 Task: Check the percentage active listings of dock in the last 3 years.
Action: Mouse moved to (854, 213)
Screenshot: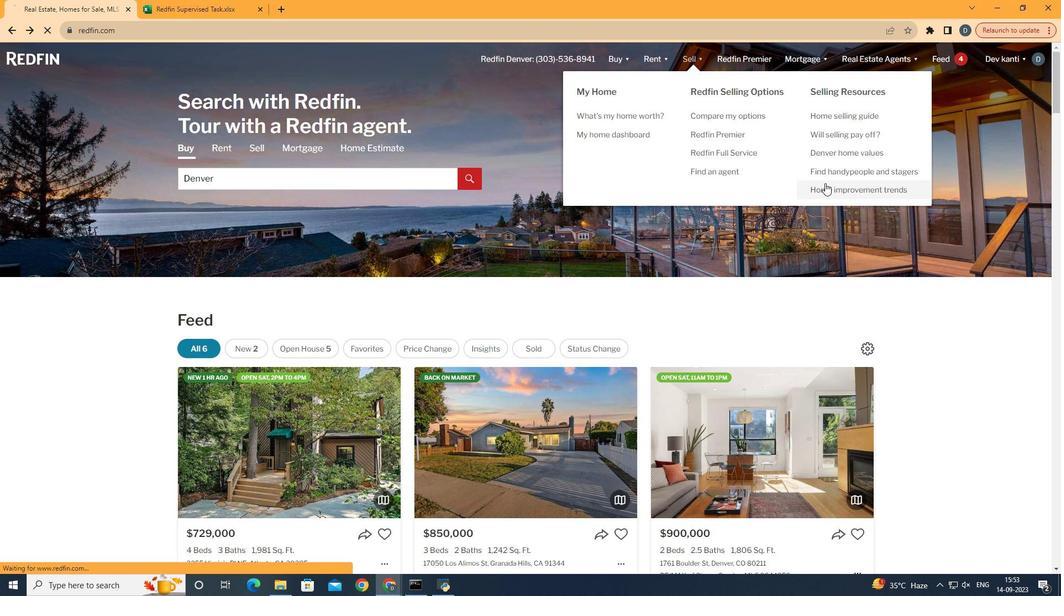 
Action: Mouse pressed left at (854, 213)
Screenshot: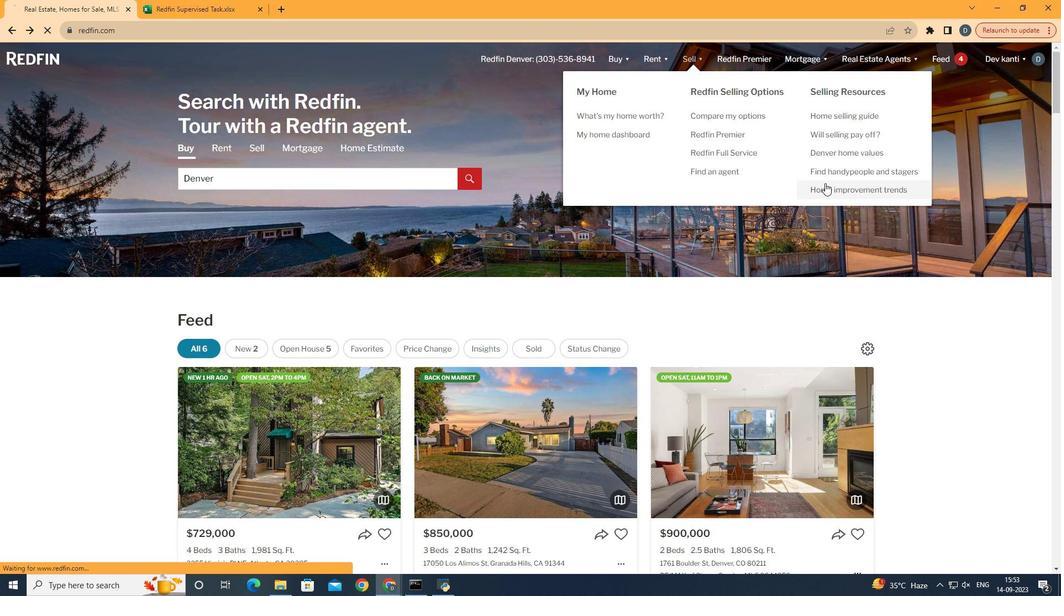 
Action: Mouse moved to (296, 245)
Screenshot: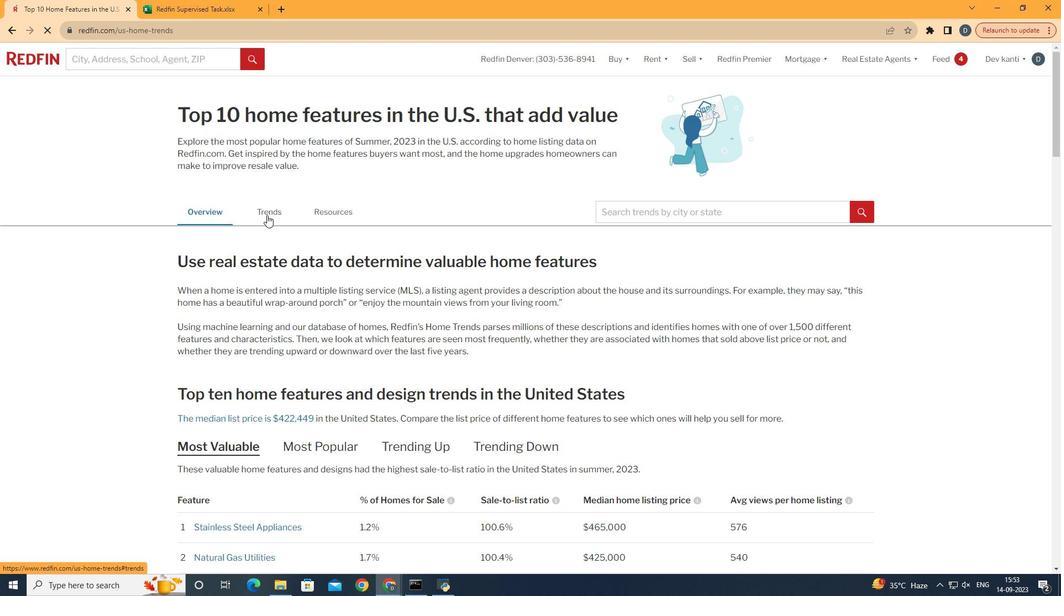 
Action: Mouse pressed left at (296, 245)
Screenshot: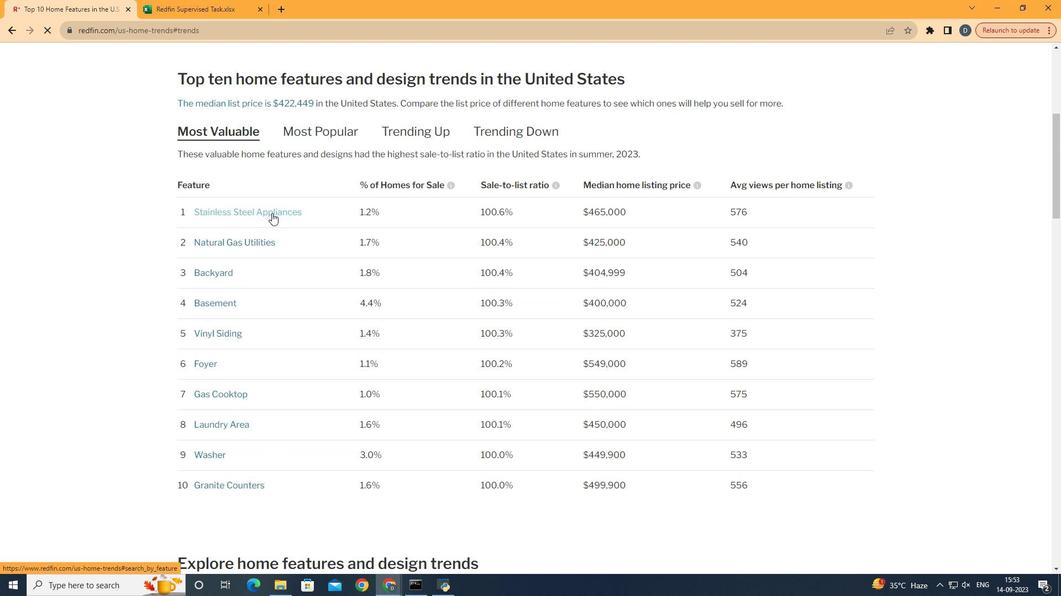 
Action: Mouse moved to (425, 350)
Screenshot: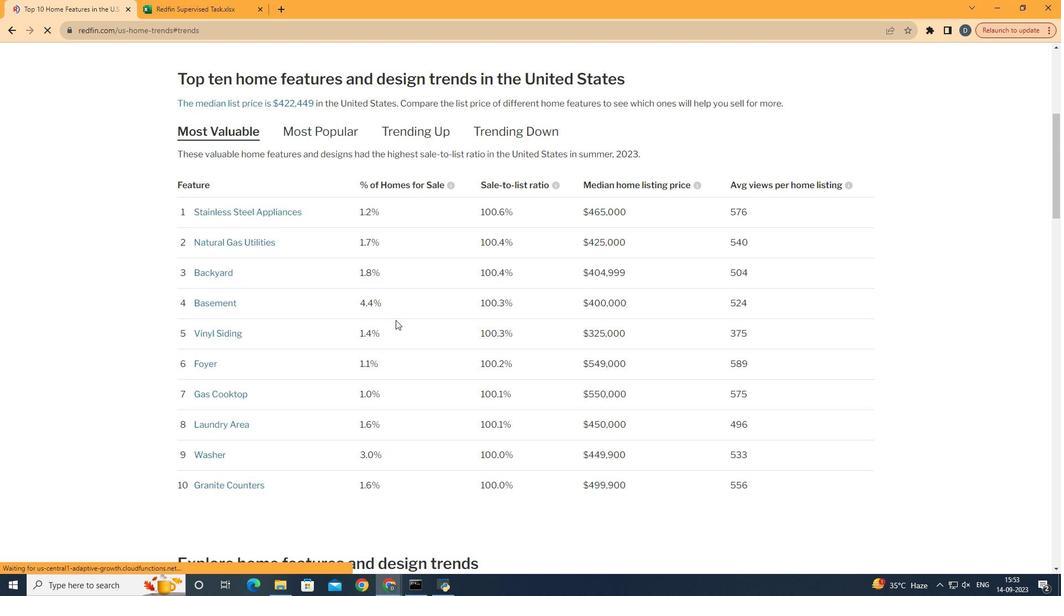 
Action: Mouse scrolled (425, 349) with delta (0, 0)
Screenshot: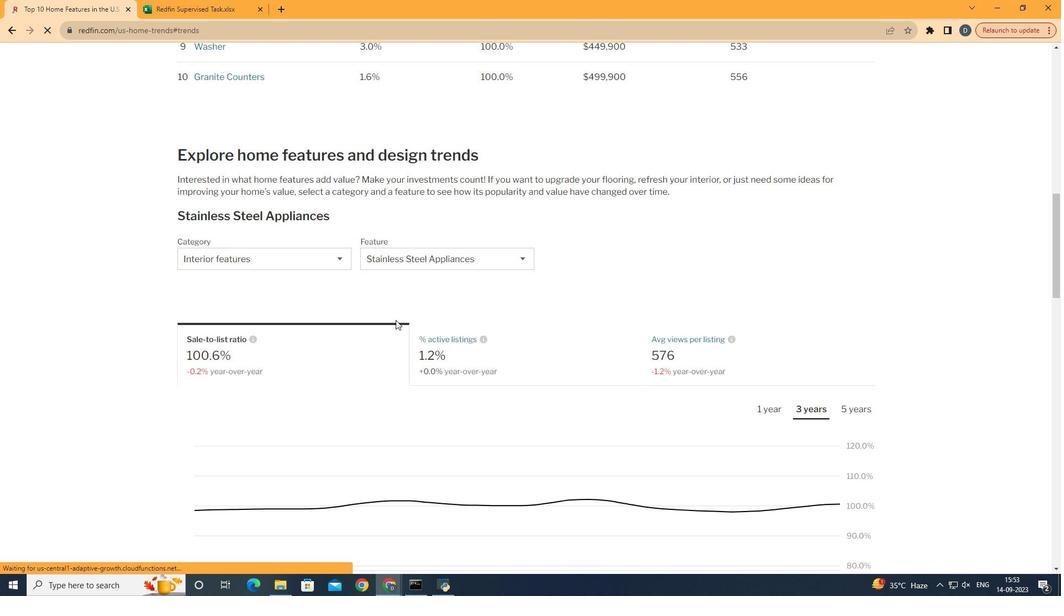 
Action: Mouse scrolled (425, 349) with delta (0, 0)
Screenshot: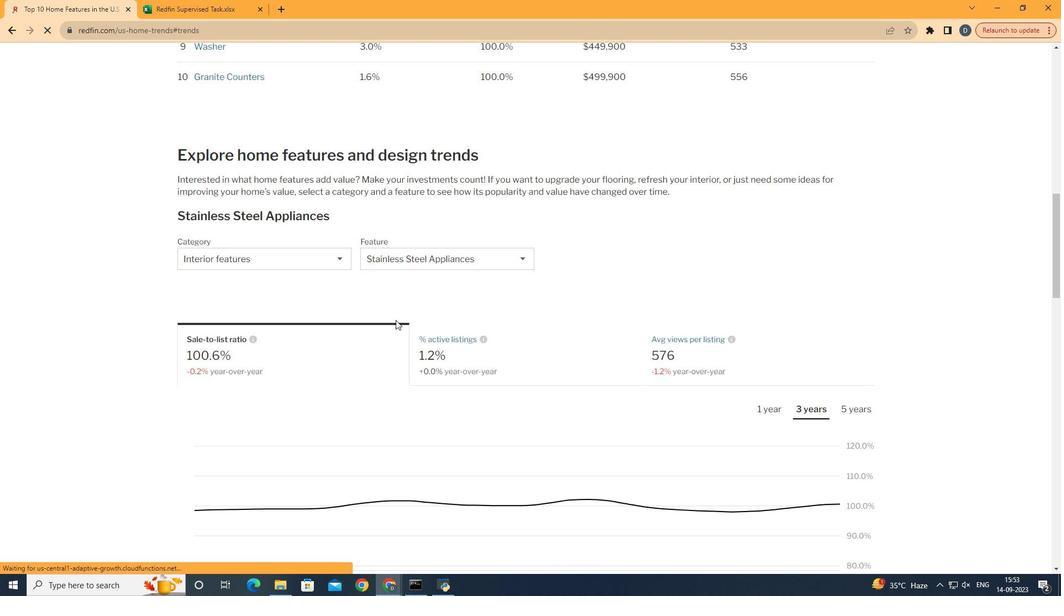 
Action: Mouse scrolled (425, 349) with delta (0, 0)
Screenshot: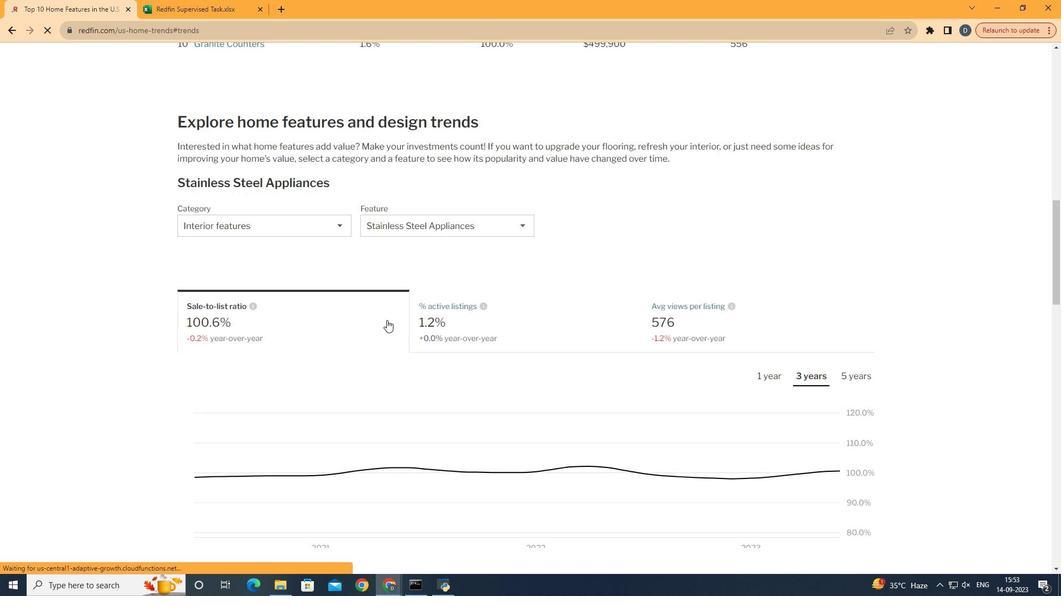 
Action: Mouse scrolled (425, 349) with delta (0, 0)
Screenshot: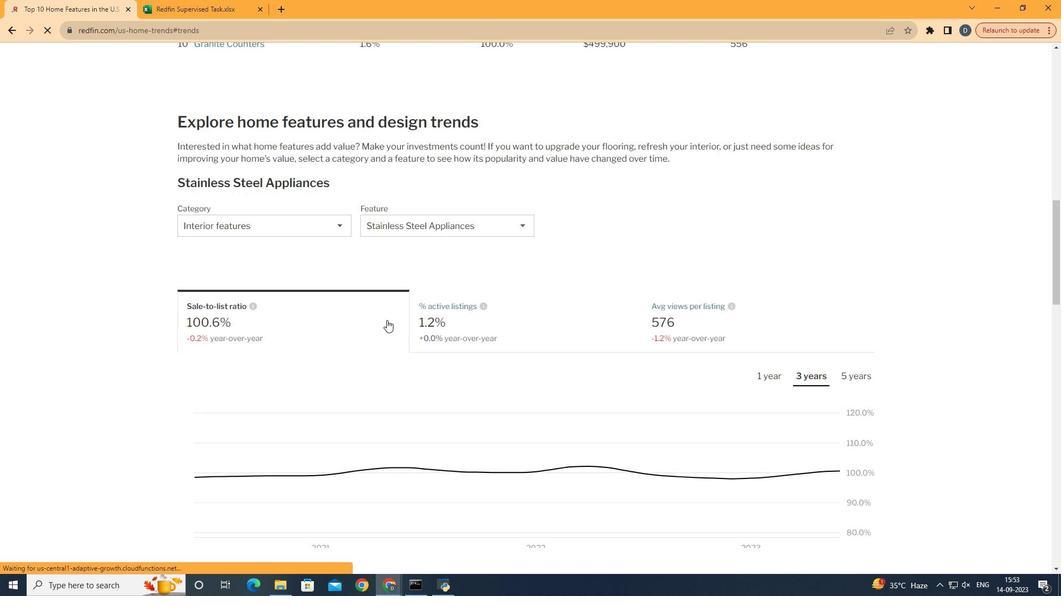 
Action: Mouse scrolled (425, 349) with delta (0, 0)
Screenshot: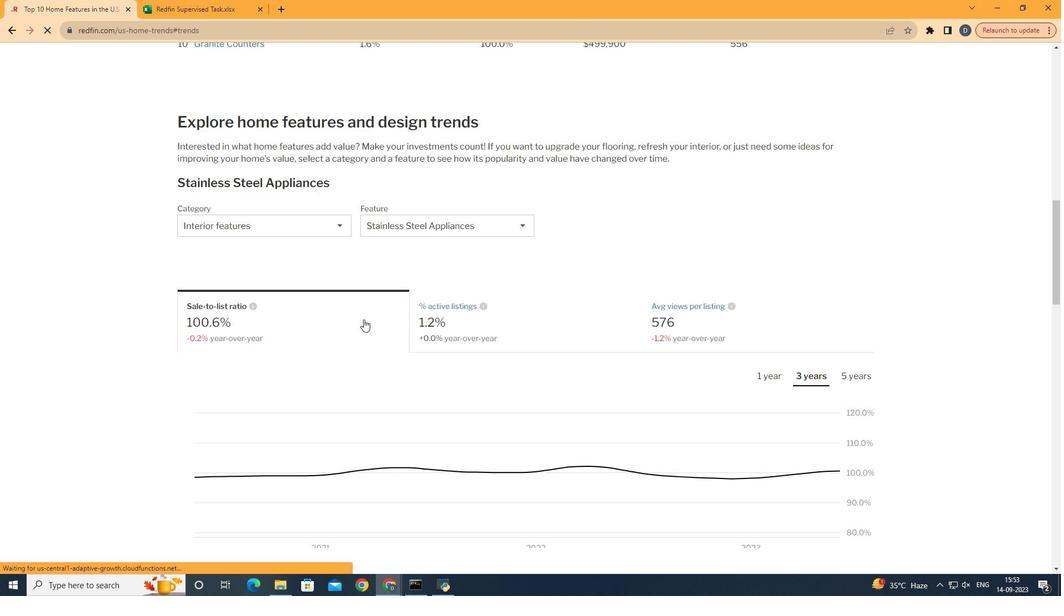 
Action: Mouse scrolled (425, 349) with delta (0, 0)
Screenshot: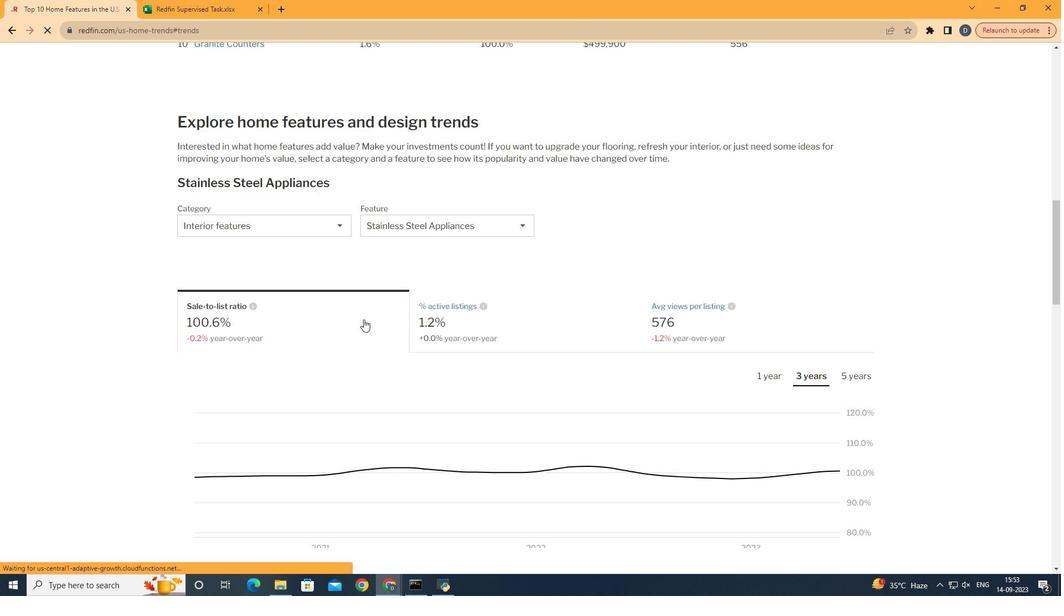 
Action: Mouse scrolled (425, 349) with delta (0, 0)
Screenshot: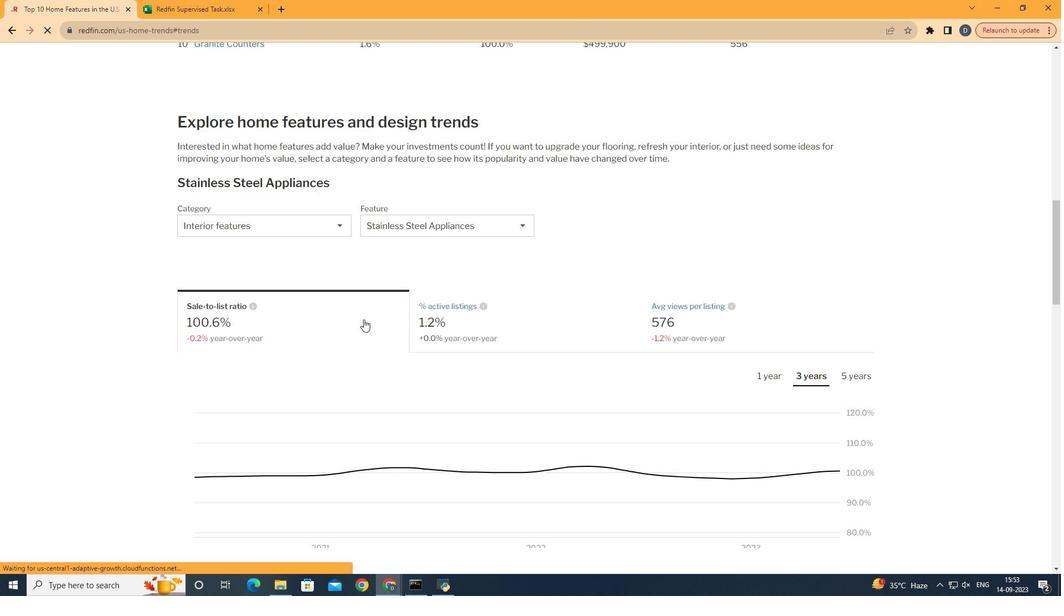 
Action: Mouse scrolled (425, 349) with delta (0, 0)
Screenshot: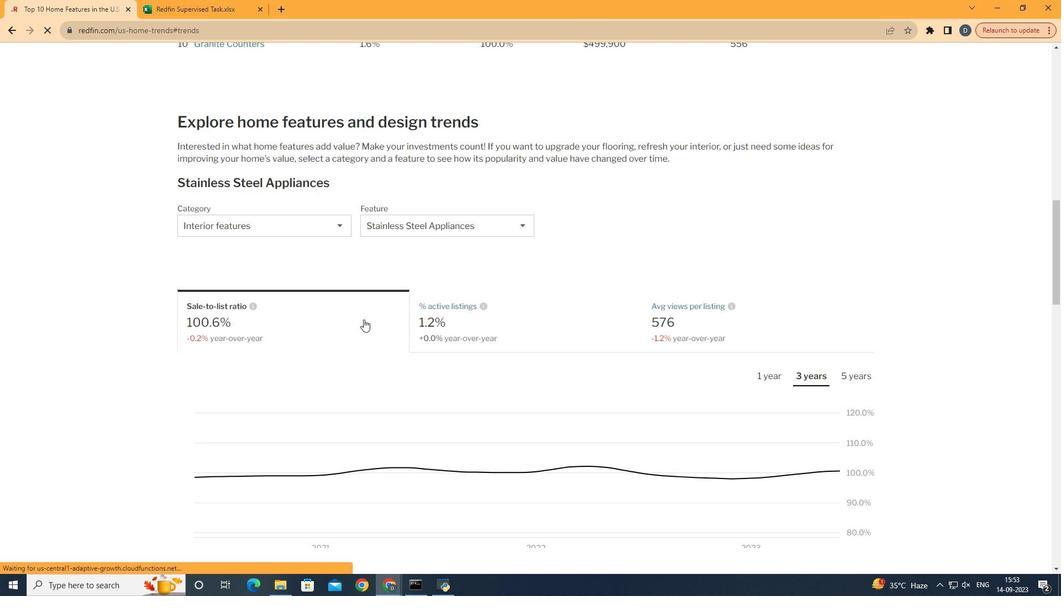 
Action: Mouse moved to (335, 246)
Screenshot: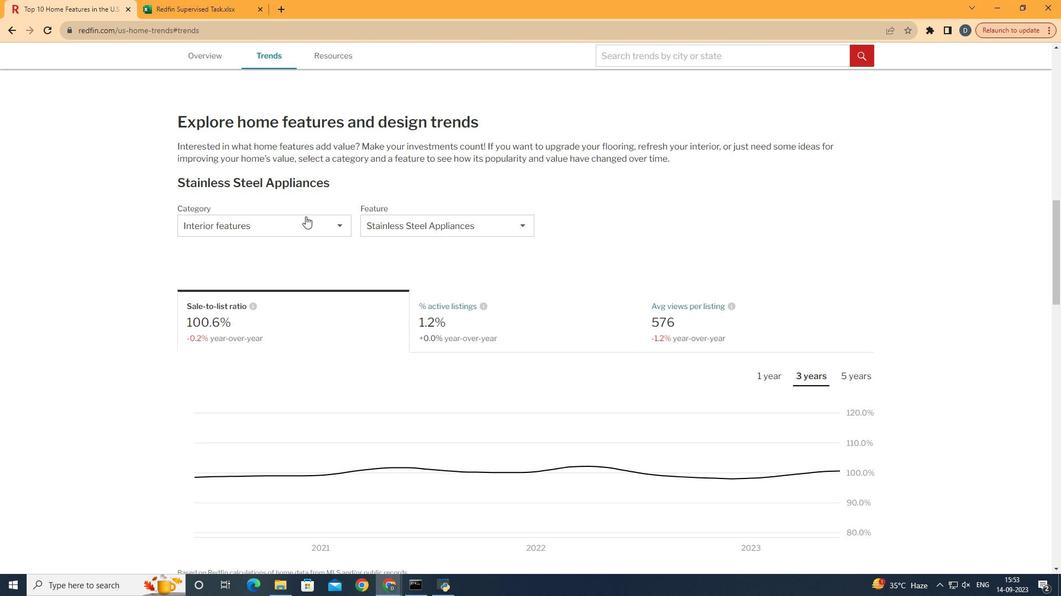 
Action: Mouse pressed left at (335, 246)
Screenshot: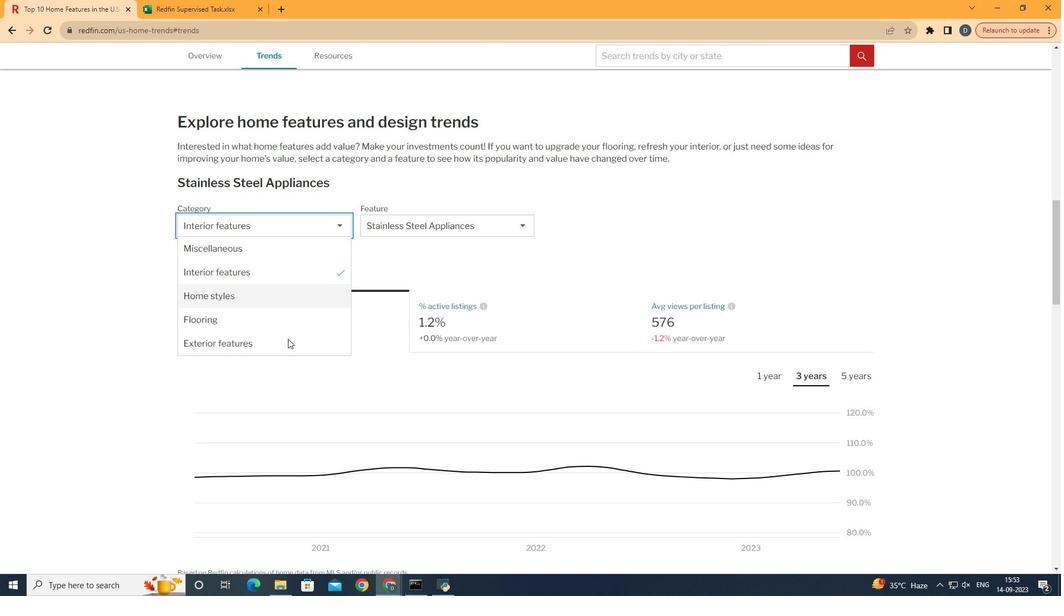 
Action: Mouse moved to (317, 375)
Screenshot: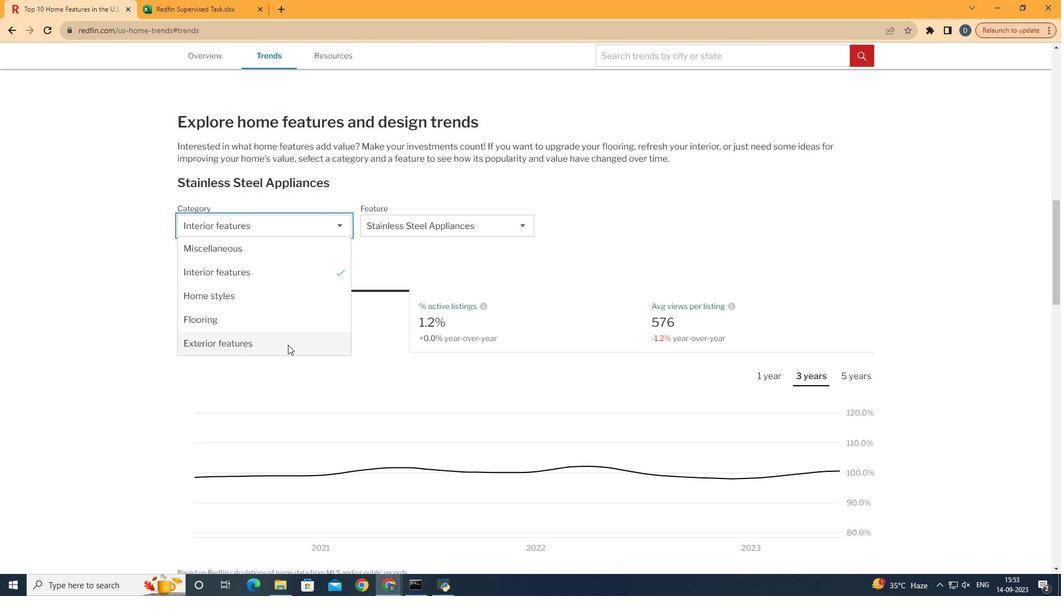 
Action: Mouse pressed left at (317, 375)
Screenshot: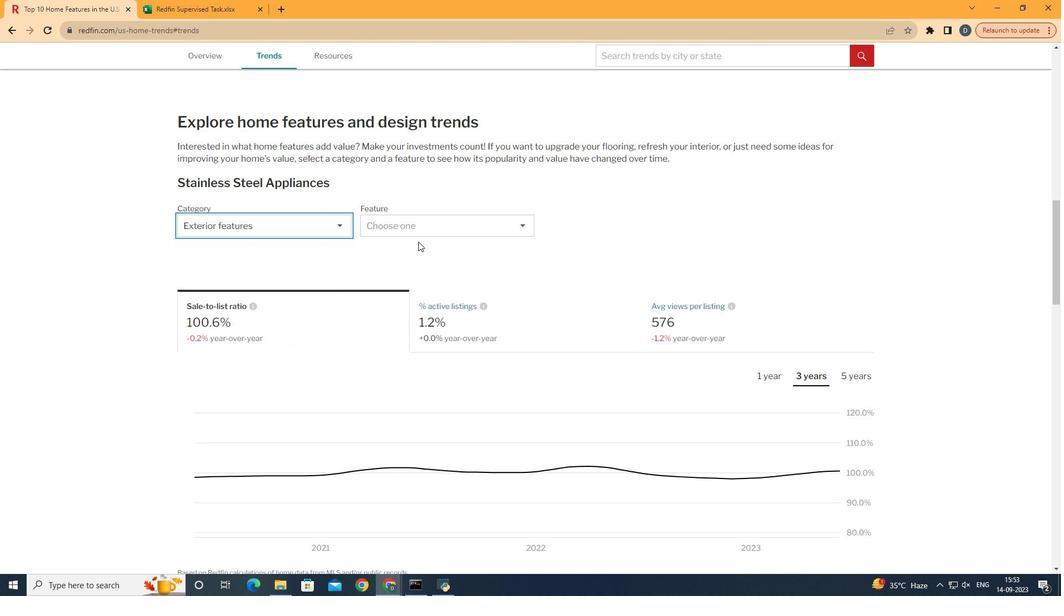 
Action: Mouse moved to (462, 258)
Screenshot: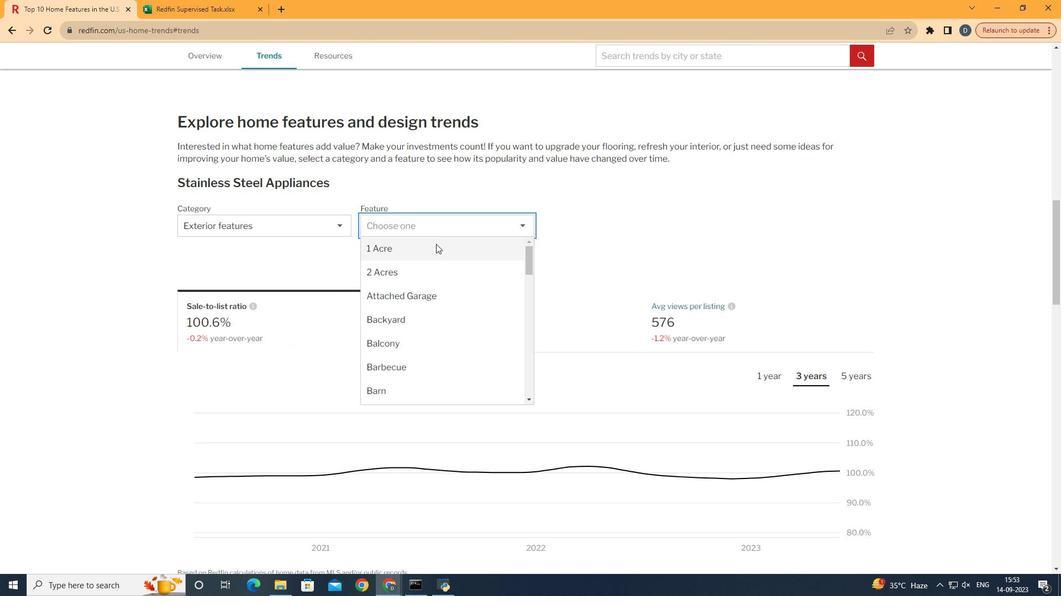 
Action: Mouse pressed left at (462, 258)
Screenshot: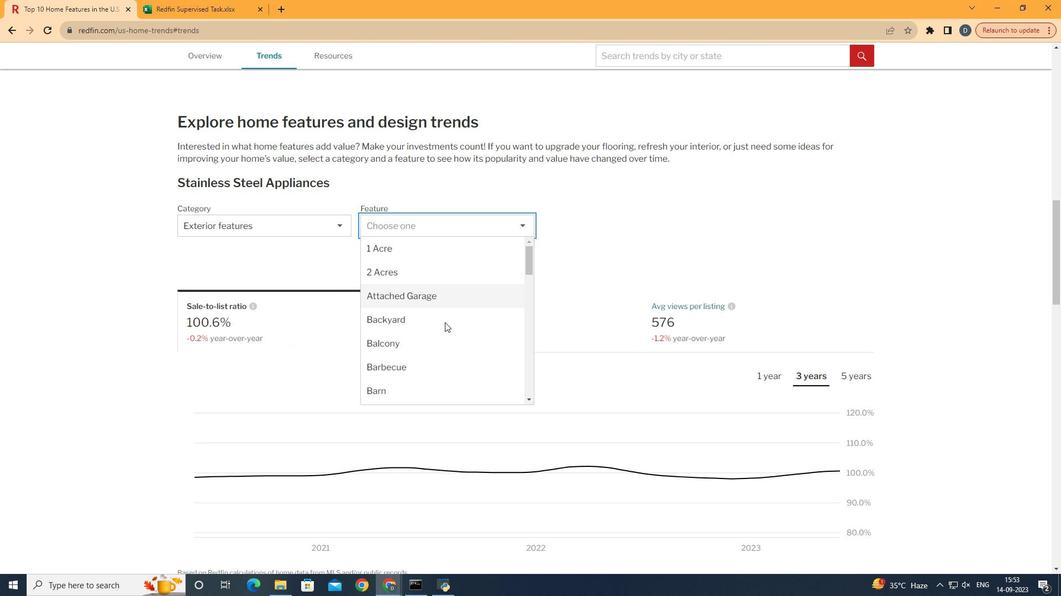 
Action: Mouse moved to (478, 363)
Screenshot: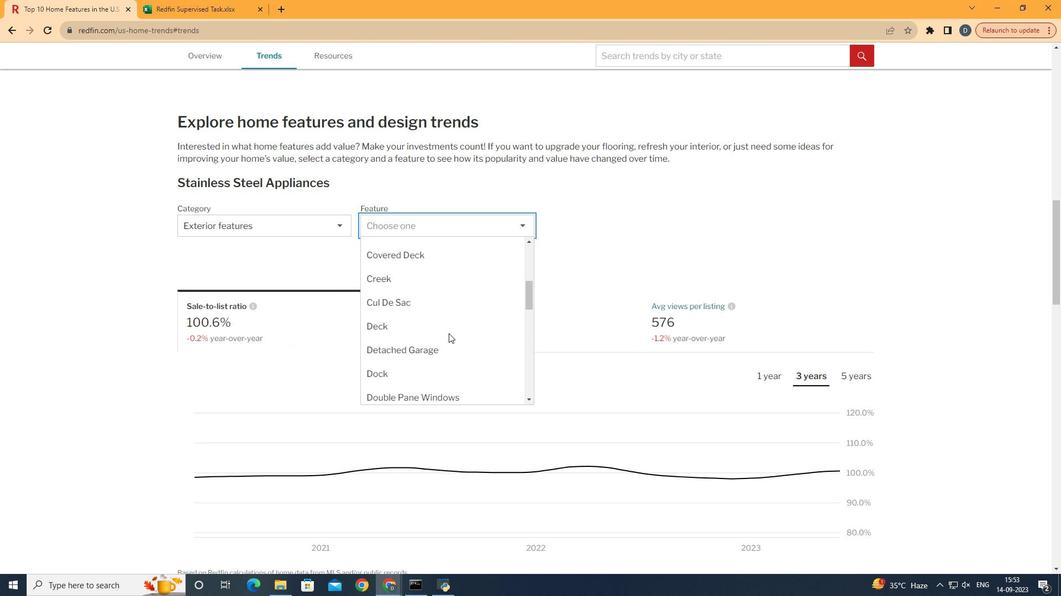 
Action: Mouse scrolled (478, 363) with delta (0, 0)
Screenshot: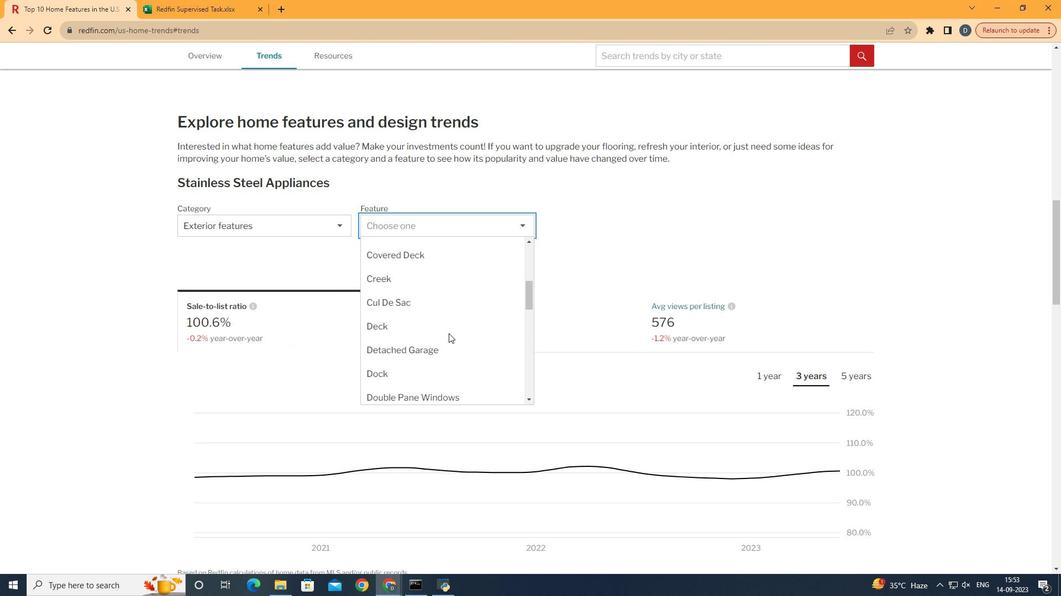
Action: Mouse scrolled (478, 363) with delta (0, 0)
Screenshot: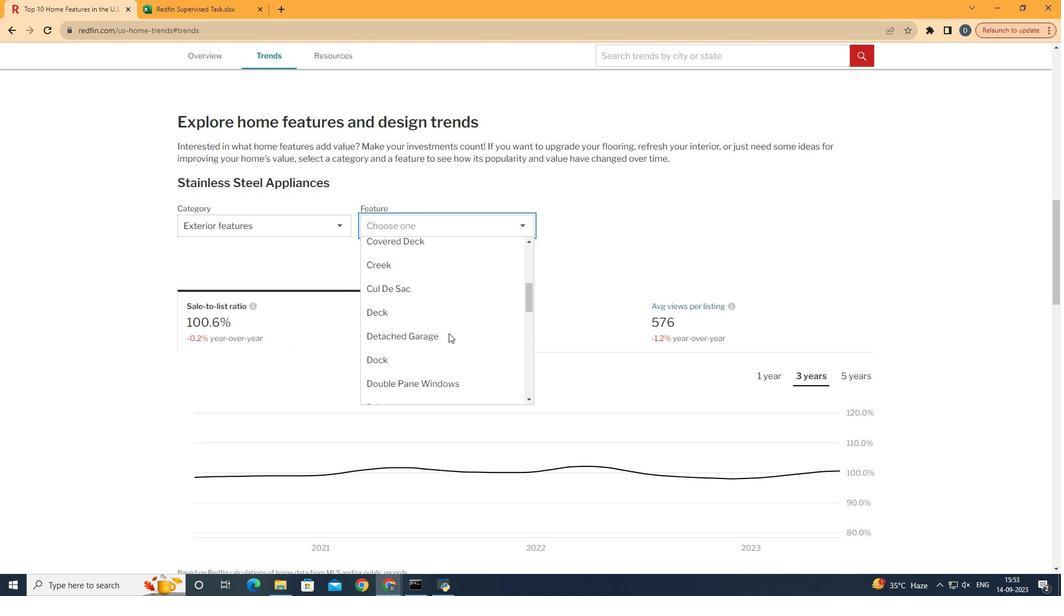 
Action: Mouse scrolled (478, 363) with delta (0, 0)
Screenshot: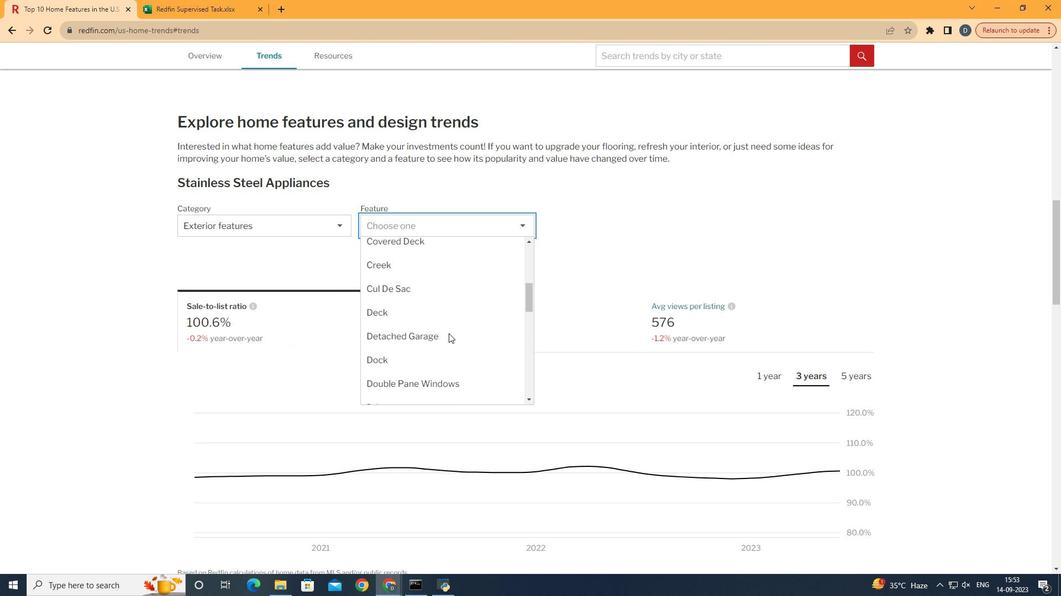 
Action: Mouse scrolled (478, 363) with delta (0, 0)
Screenshot: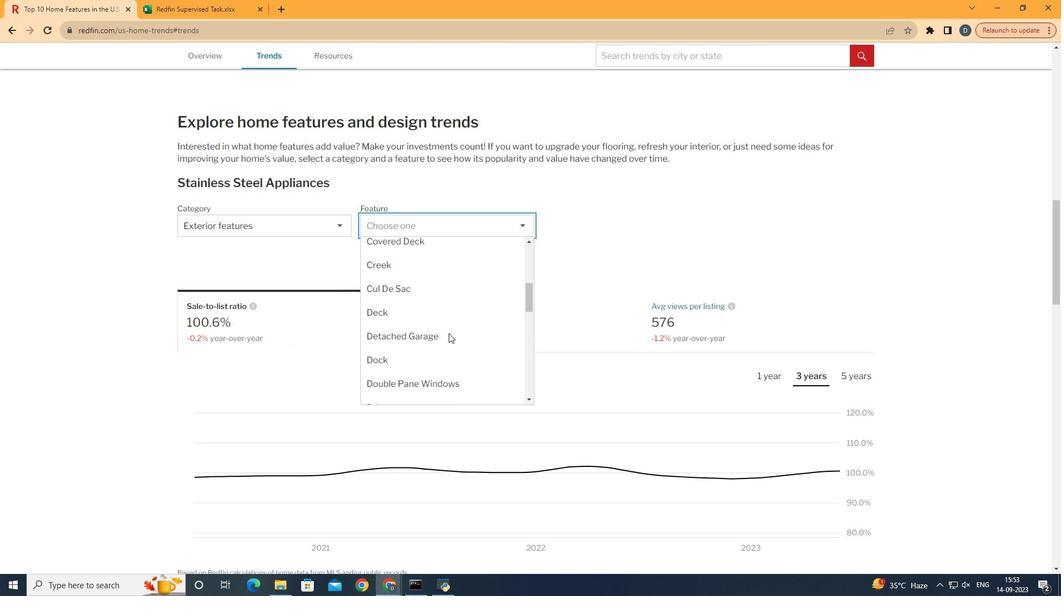 
Action: Mouse moved to (486, 385)
Screenshot: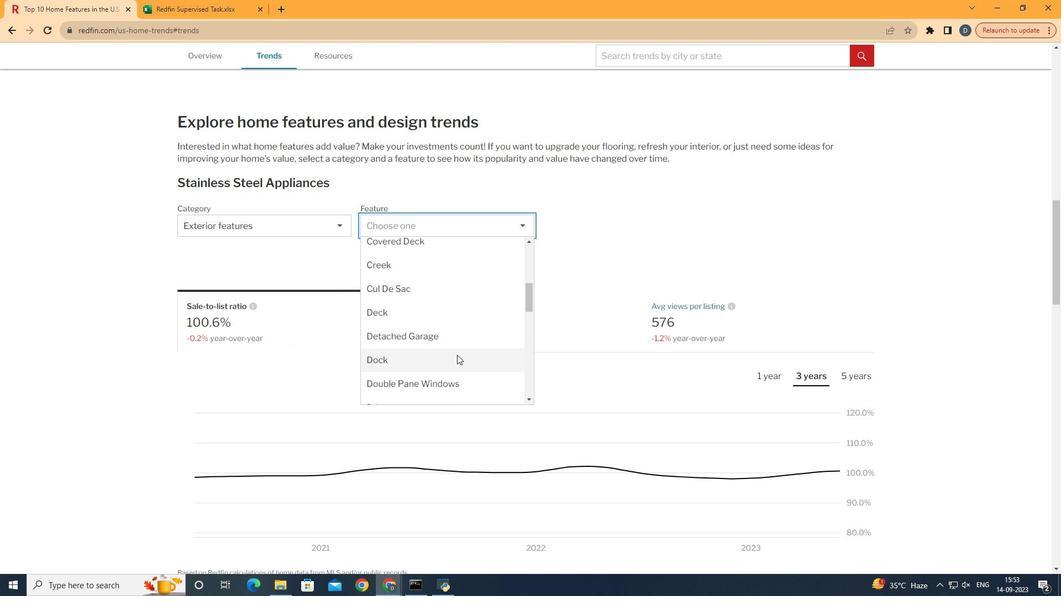 
Action: Mouse pressed left at (486, 385)
Screenshot: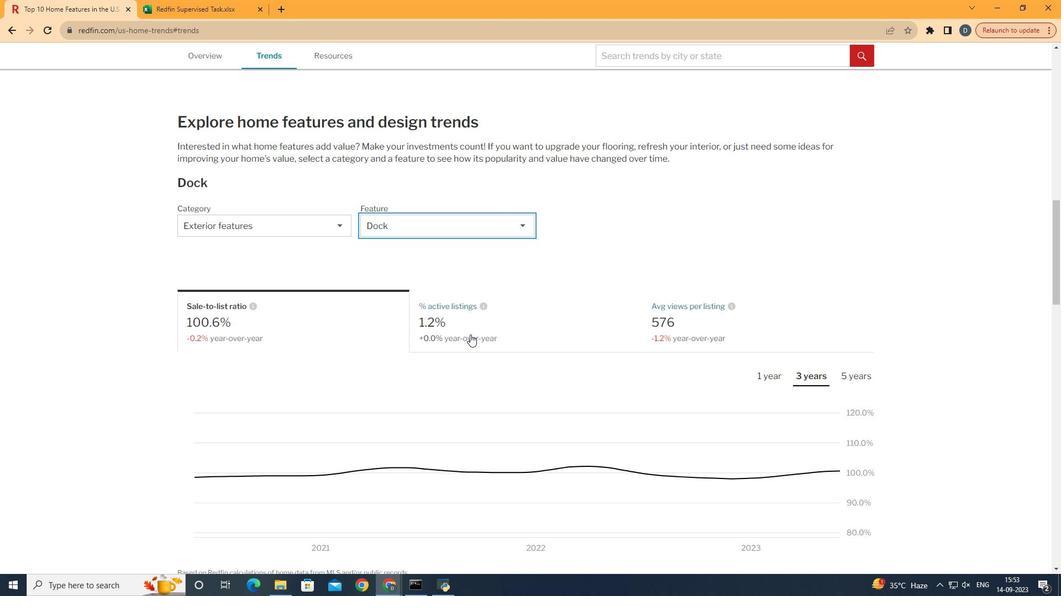 
Action: Mouse moved to (589, 352)
Screenshot: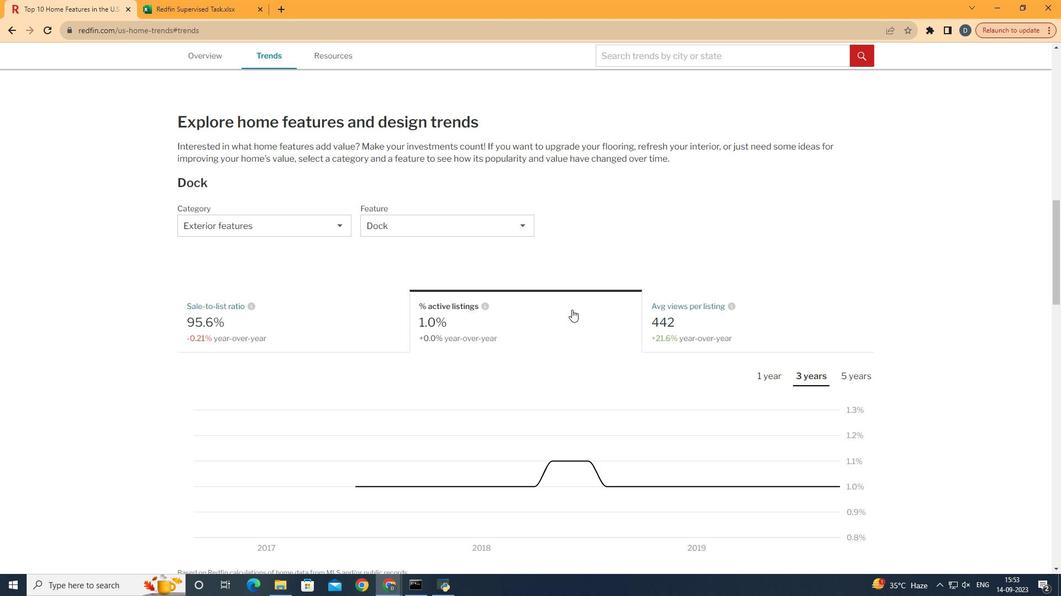 
Action: Mouse pressed left at (589, 352)
Screenshot: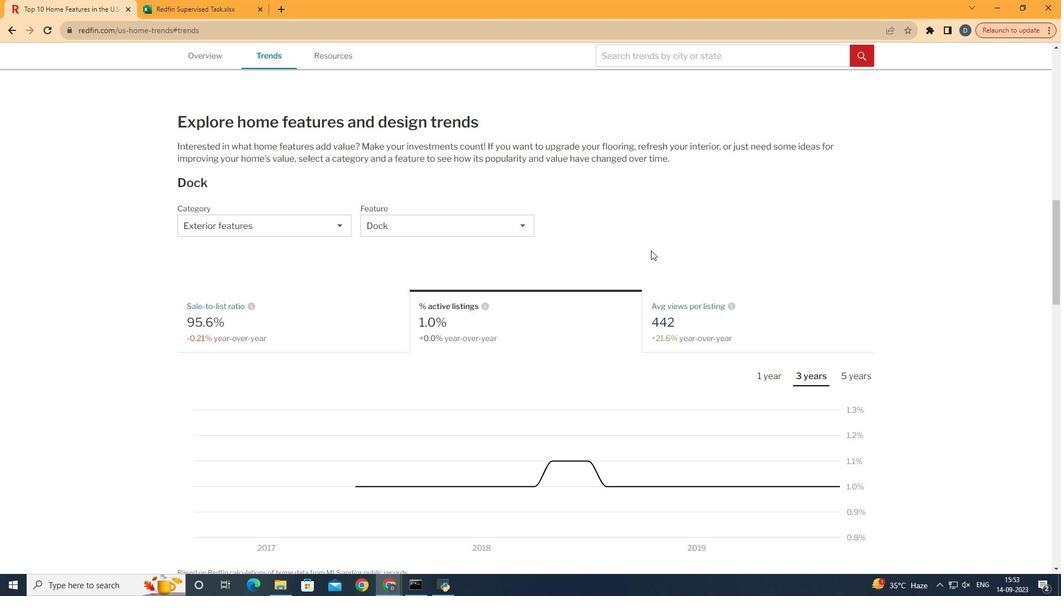 
Action: Mouse moved to (816, 221)
Screenshot: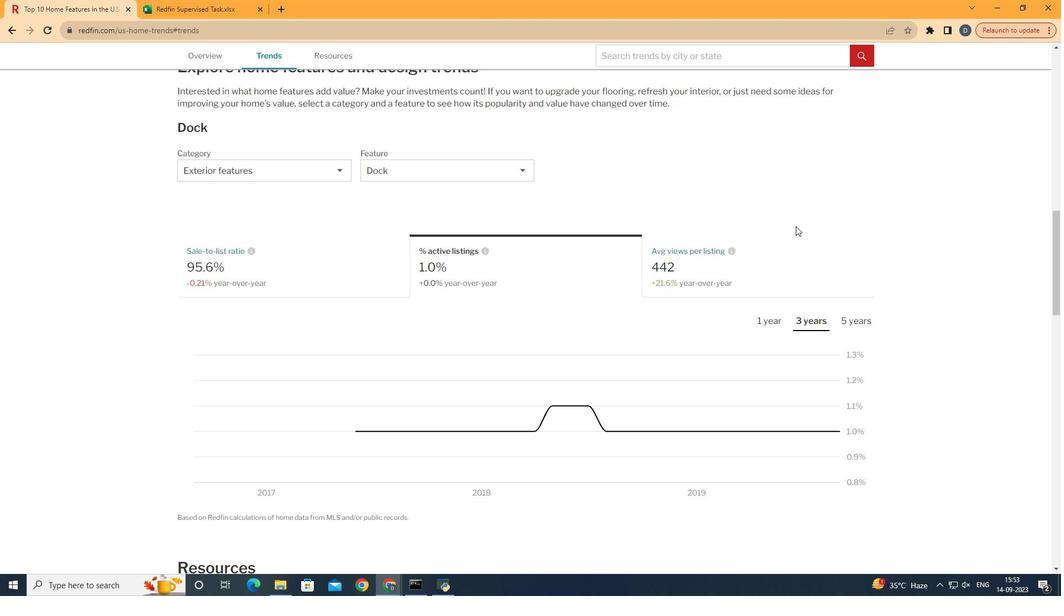 
Action: Mouse scrolled (816, 221) with delta (0, 0)
Screenshot: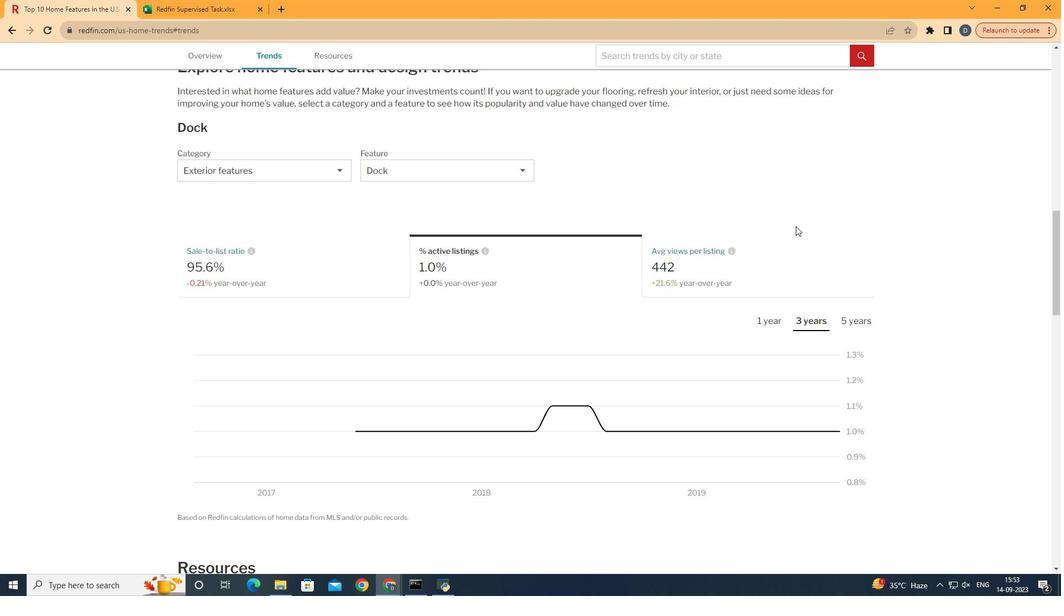 
Action: Mouse moved to (841, 347)
Screenshot: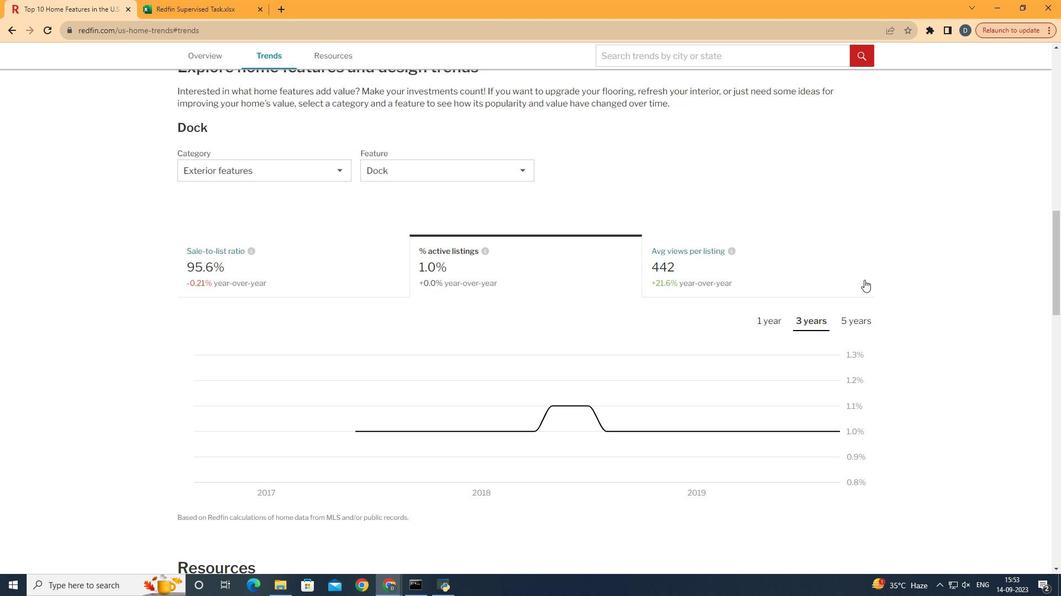 
Action: Mouse pressed left at (841, 347)
Screenshot: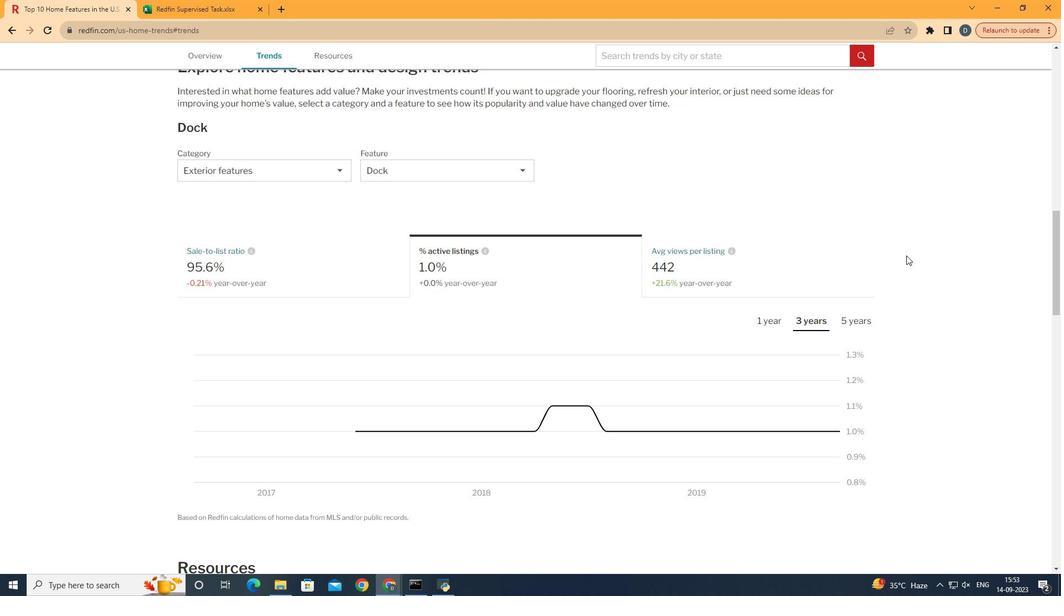 
Action: Mouse moved to (938, 285)
Screenshot: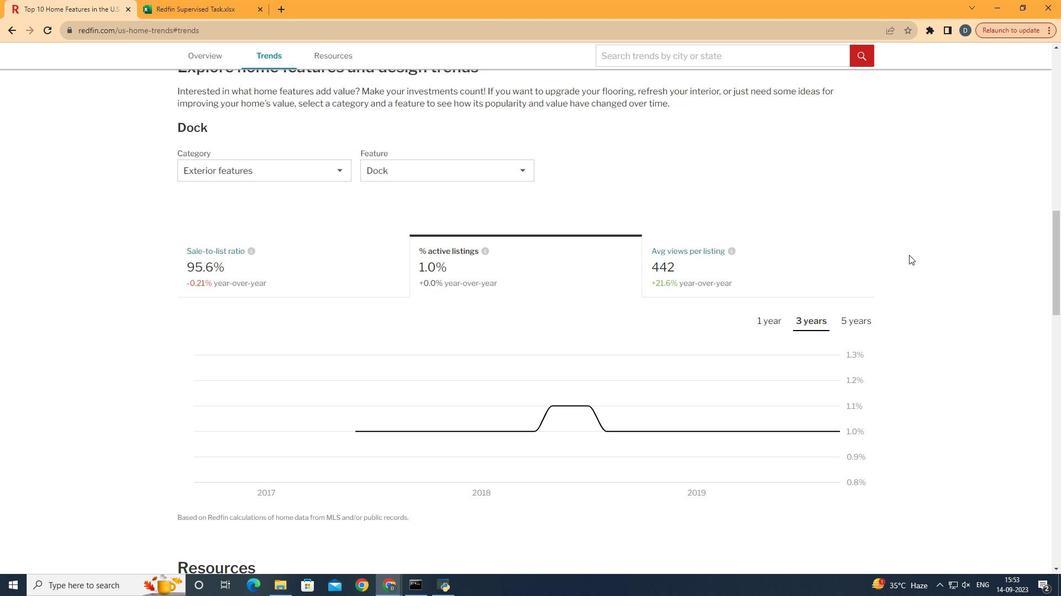 
